 Task: Open another user's calendar in Outlook.
Action: Mouse moved to (17, 56)
Screenshot: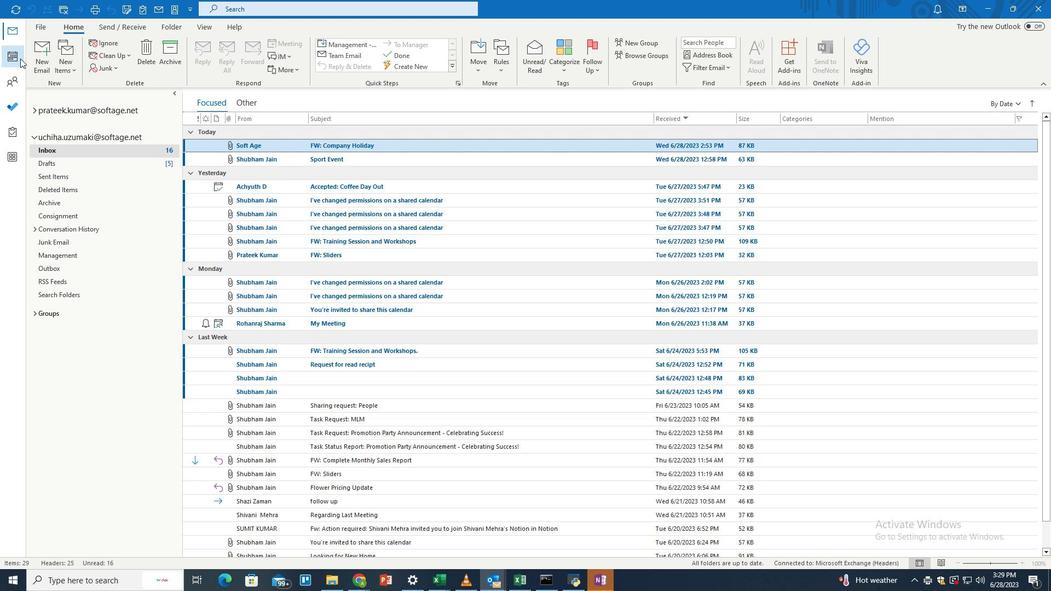 
Action: Mouse pressed left at (17, 56)
Screenshot: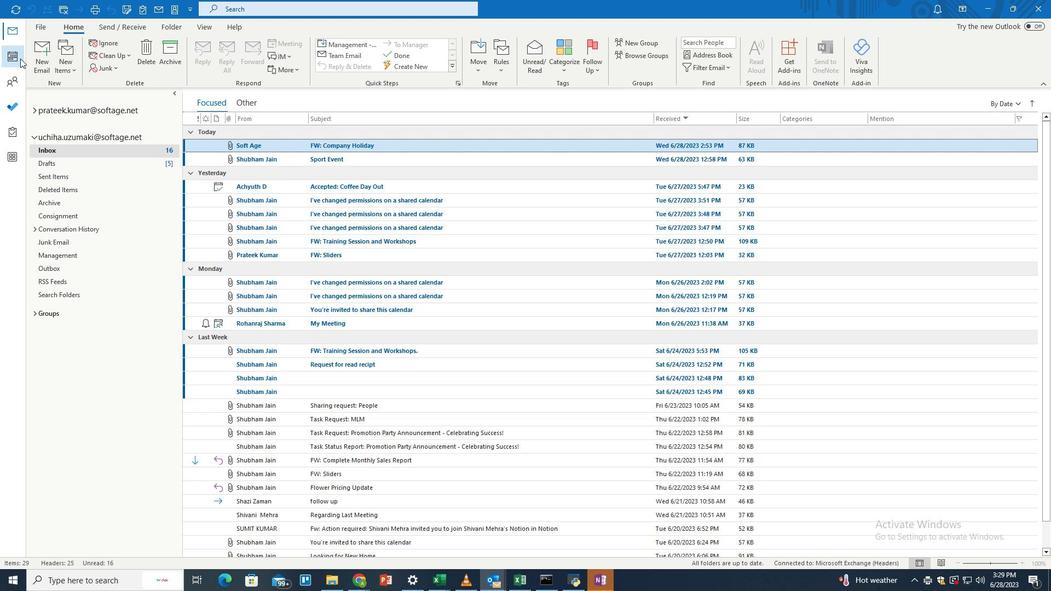
Action: Mouse moved to (41, 24)
Screenshot: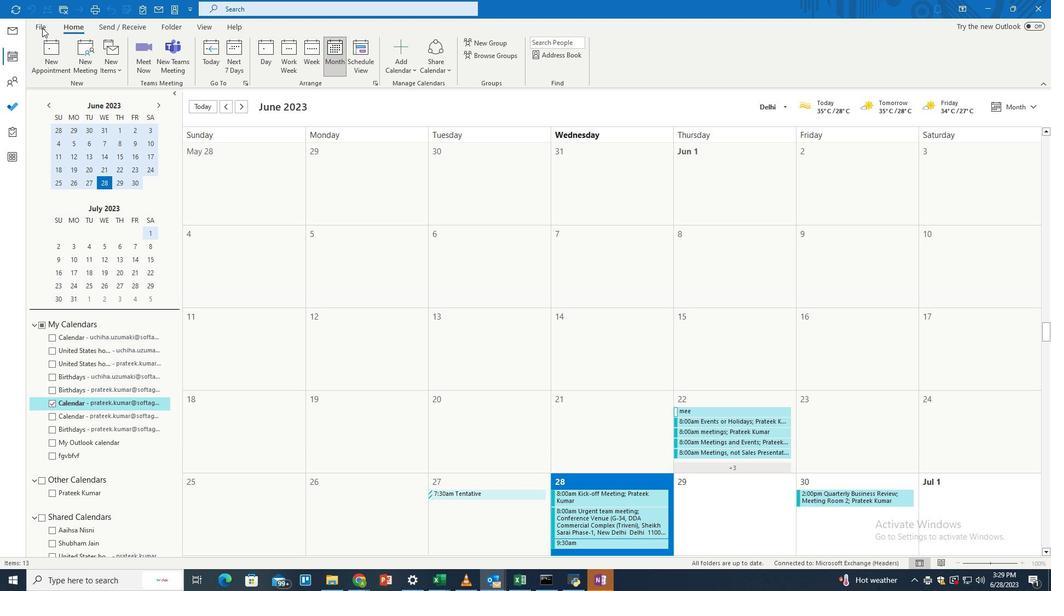 
Action: Mouse pressed left at (41, 24)
Screenshot: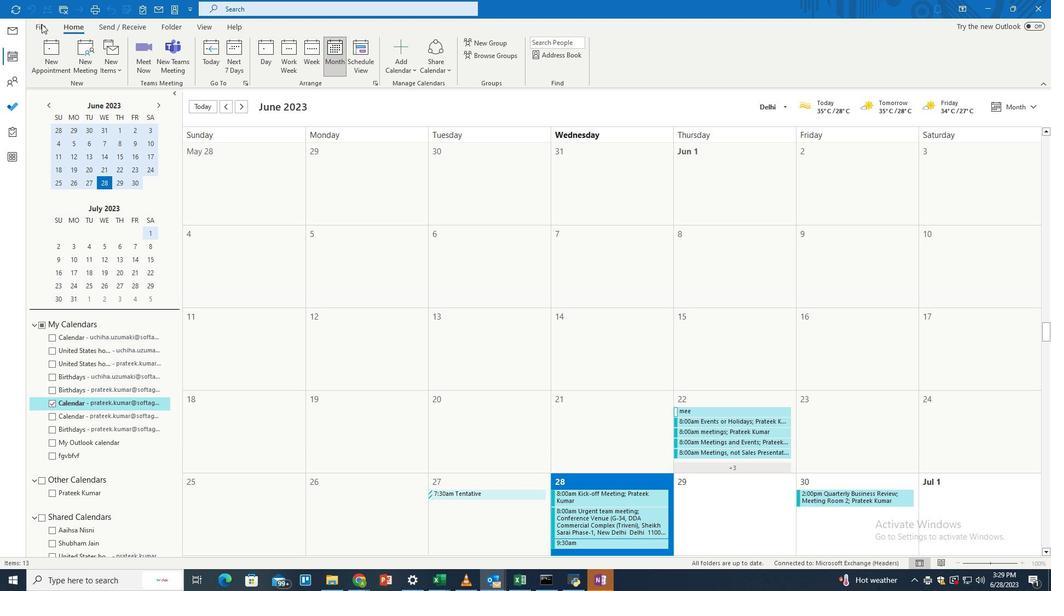 
Action: Mouse moved to (37, 77)
Screenshot: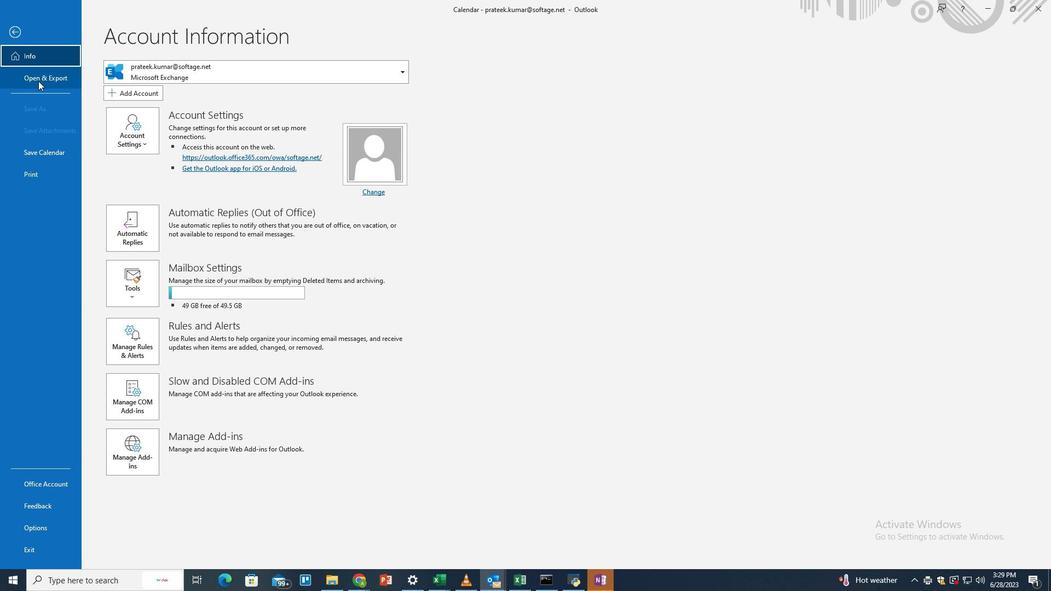 
Action: Mouse pressed left at (37, 77)
Screenshot: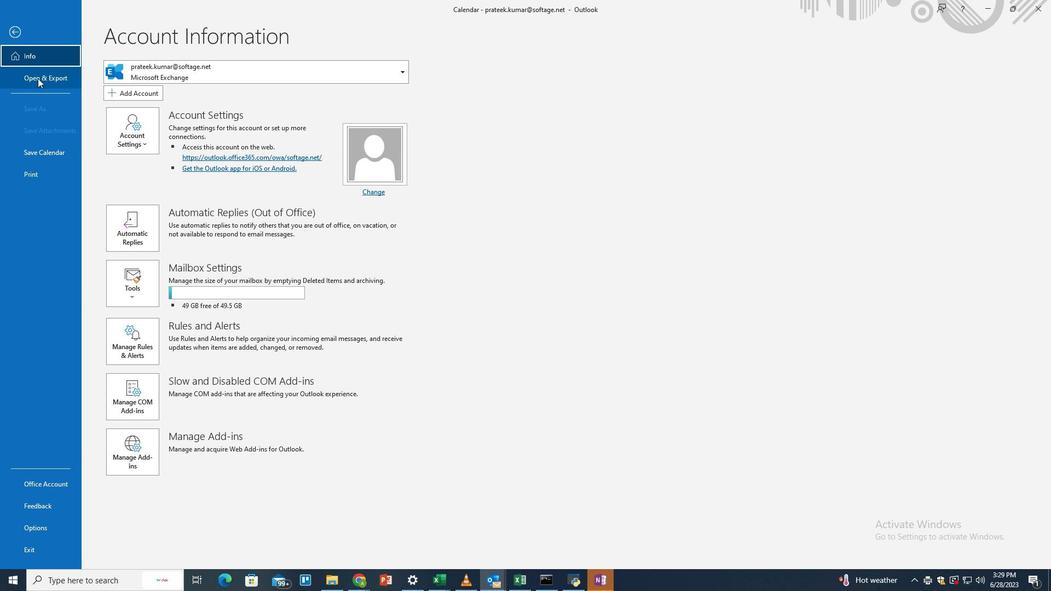 
Action: Mouse moved to (146, 248)
Screenshot: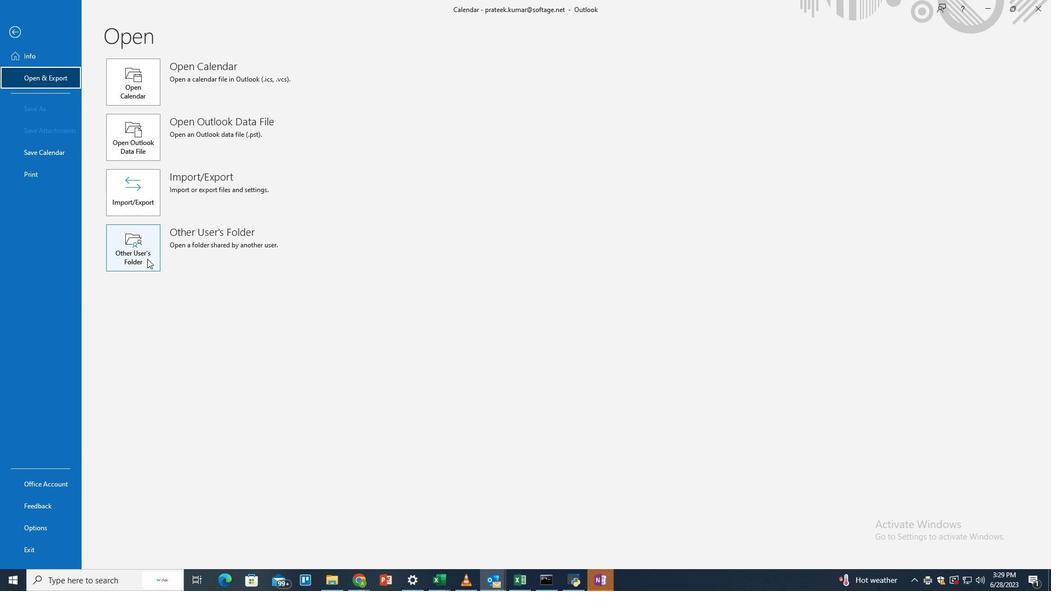 
Action: Mouse pressed left at (146, 248)
Screenshot: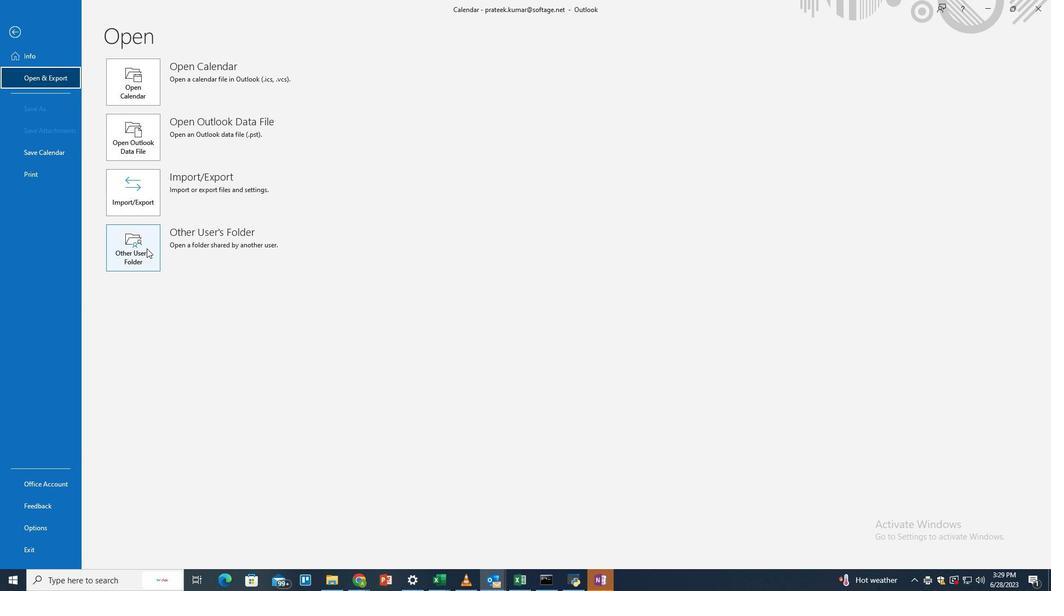 
Action: Mouse moved to (511, 274)
Screenshot: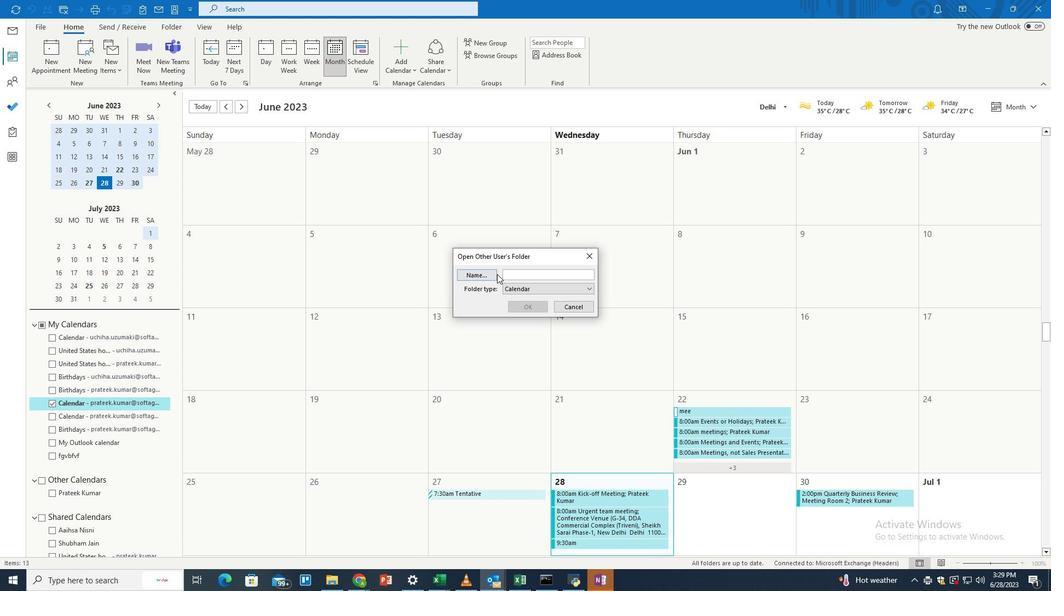 
Action: Key pressed uchiha.uzumaki<Key.shift>@softage.net
Screenshot: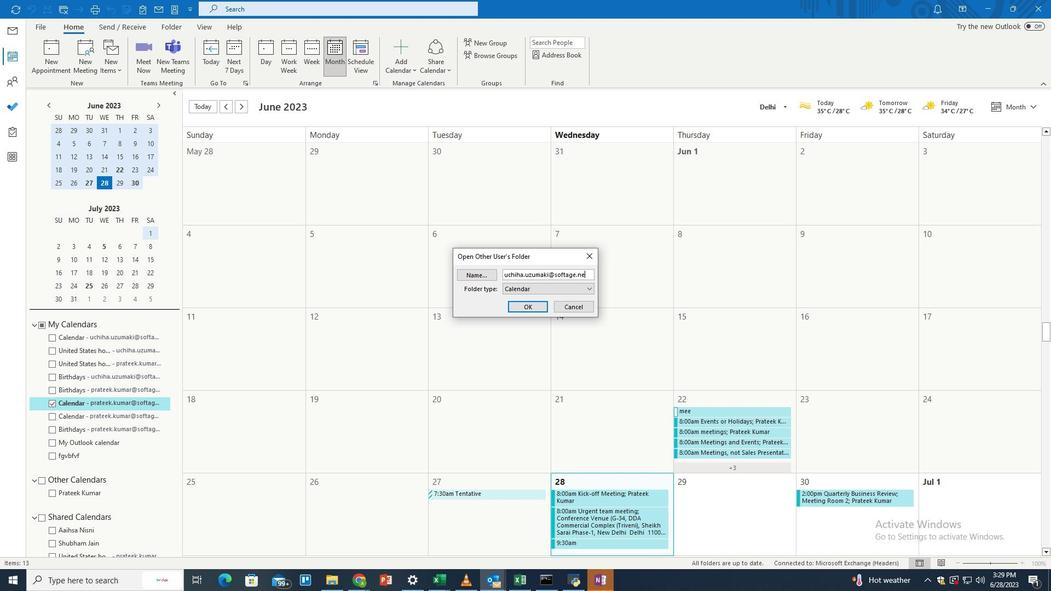 
Action: Mouse moved to (525, 305)
Screenshot: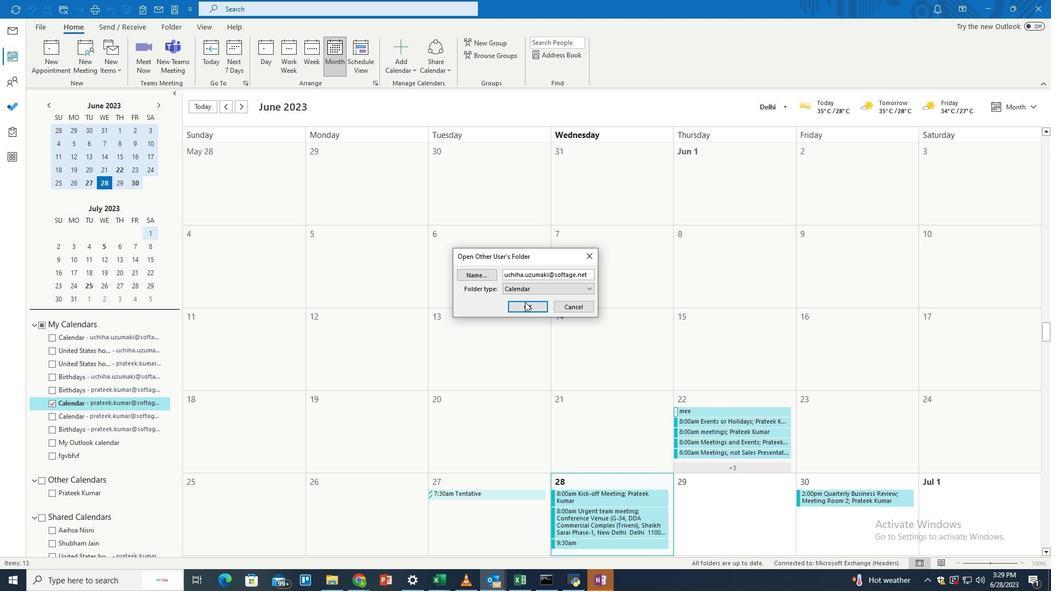
Action: Mouse pressed left at (525, 305)
Screenshot: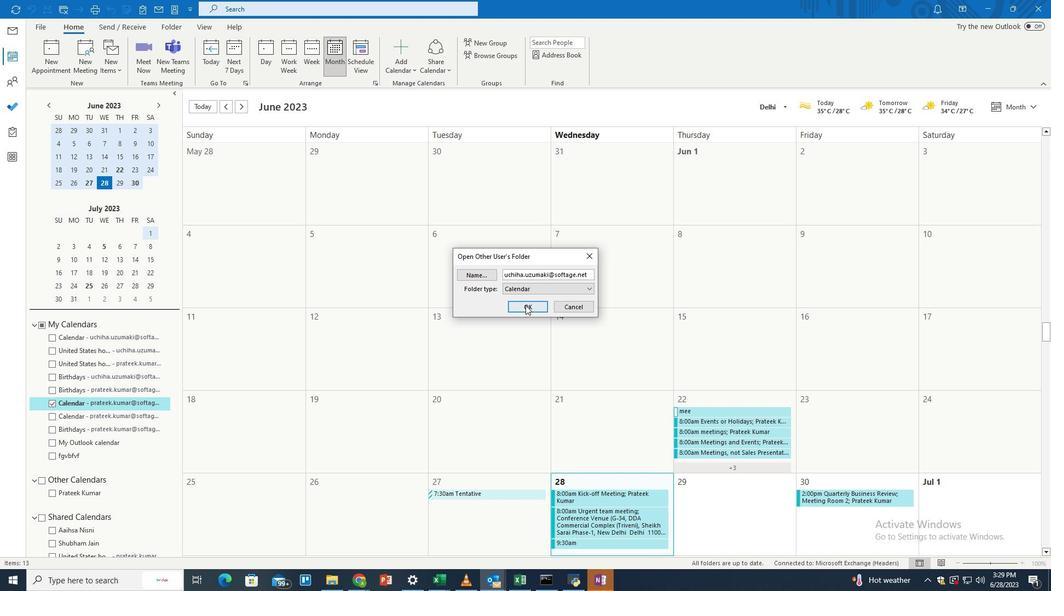
